 Task: Change polyline line weight to 24PX.
Action: Mouse moved to (311, 293)
Screenshot: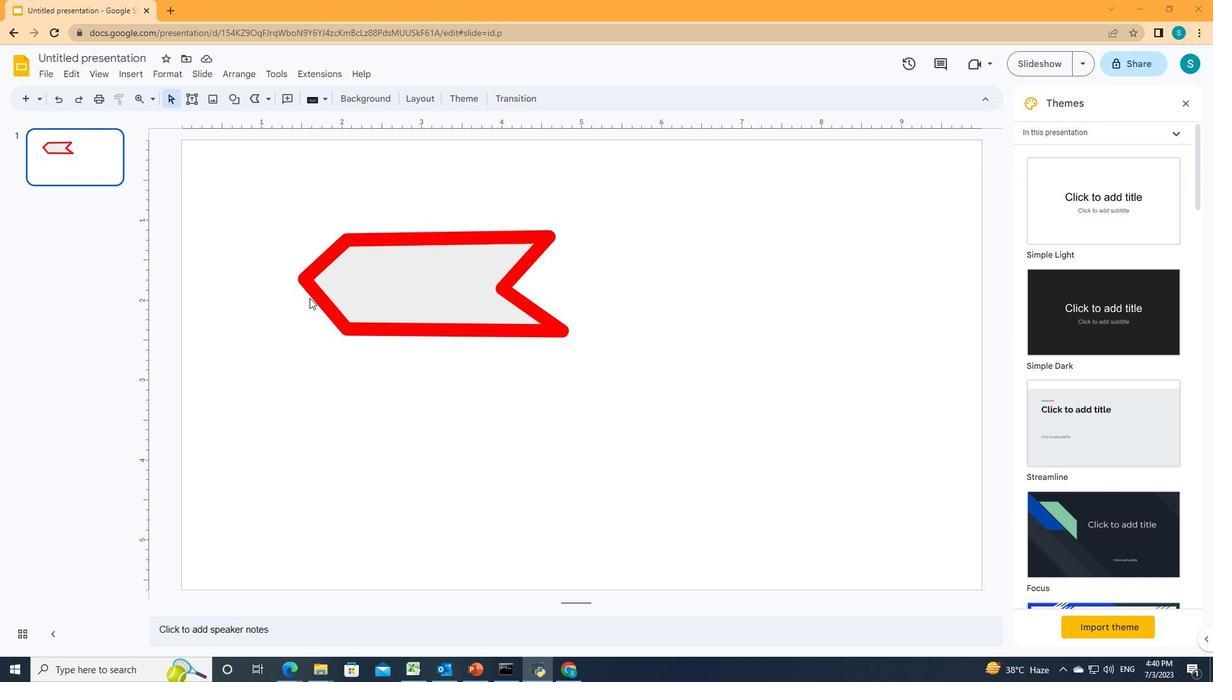 
Action: Mouse pressed left at (311, 293)
Screenshot: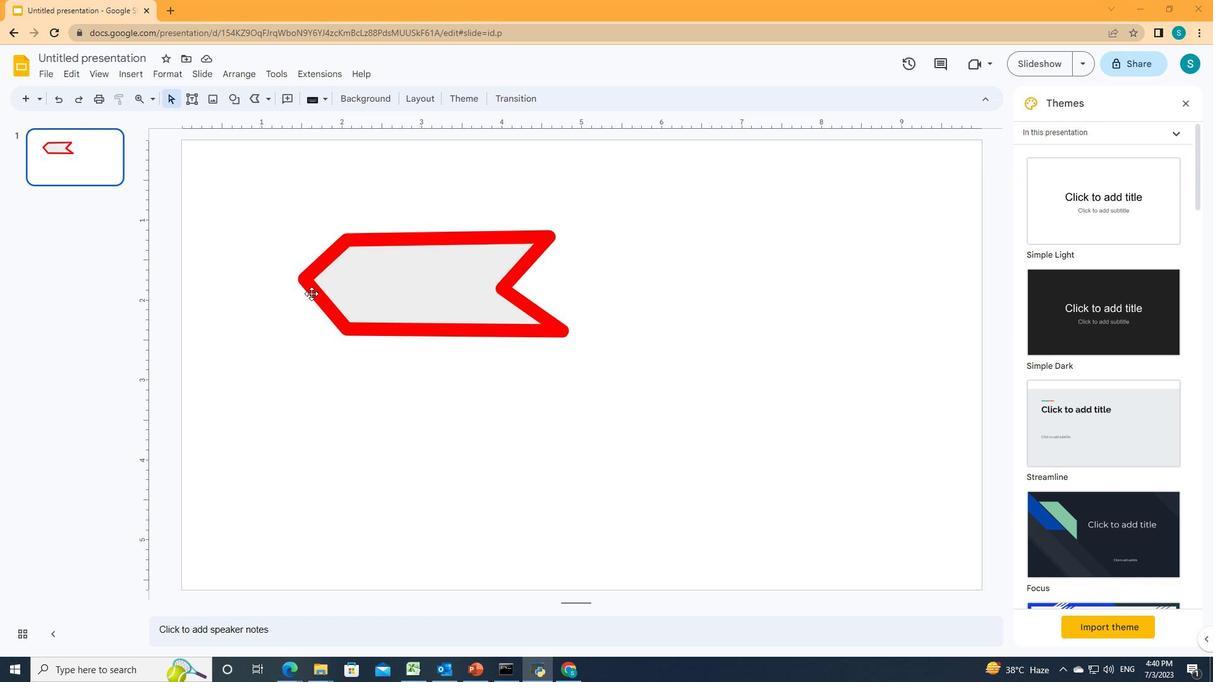 
Action: Mouse moved to (333, 97)
Screenshot: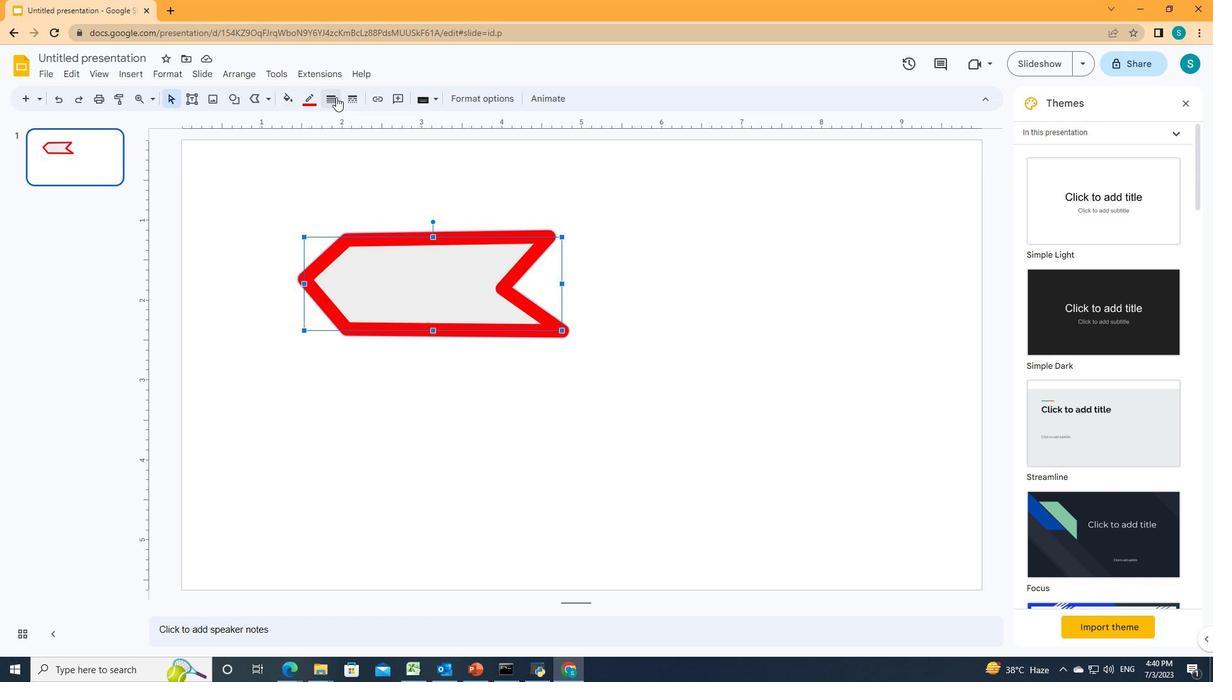 
Action: Mouse pressed left at (333, 97)
Screenshot: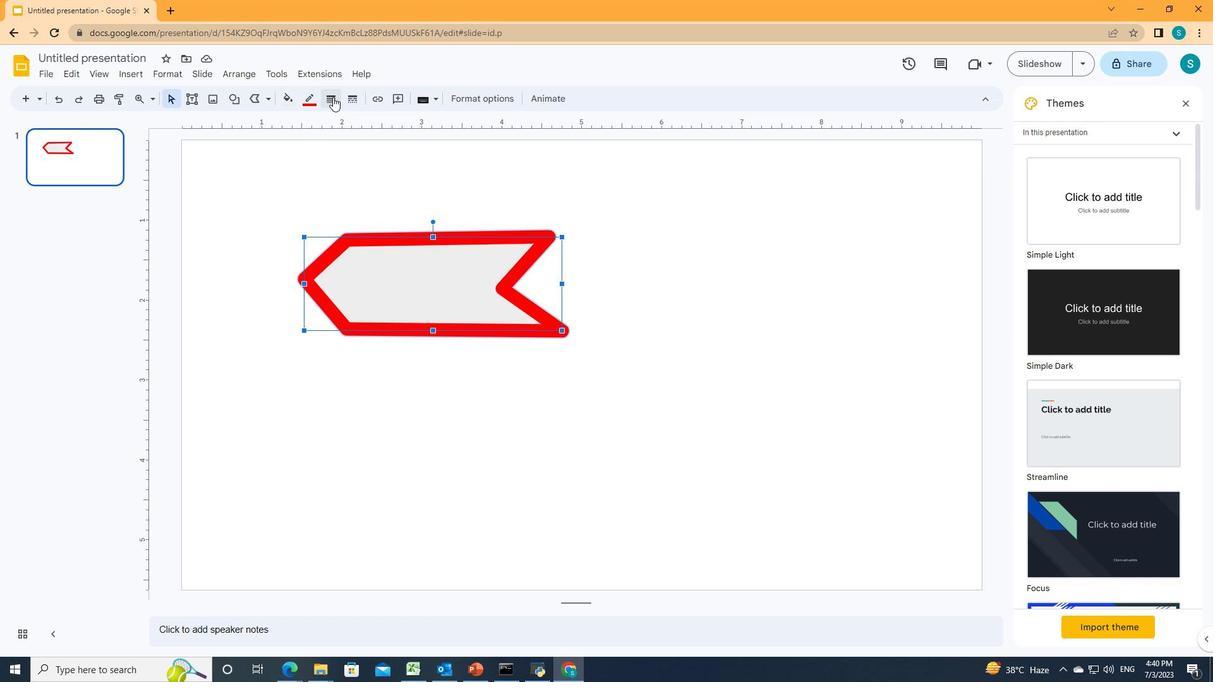 
Action: Mouse moved to (346, 259)
Screenshot: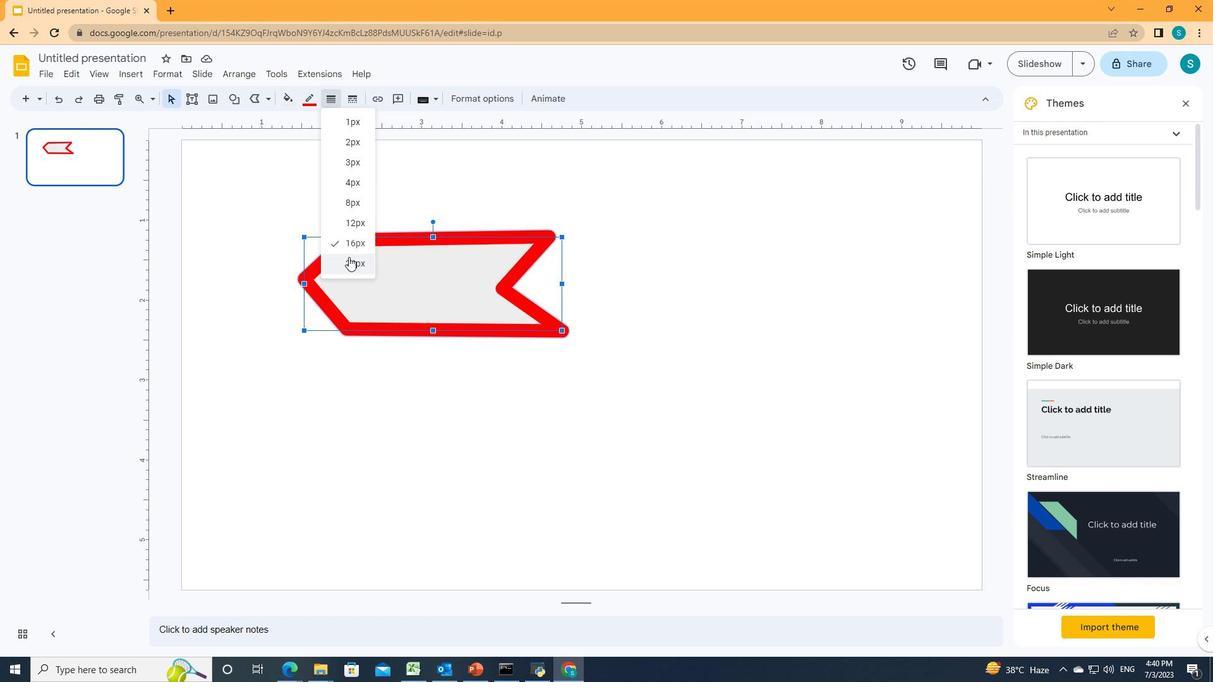 
Action: Mouse pressed left at (346, 259)
Screenshot: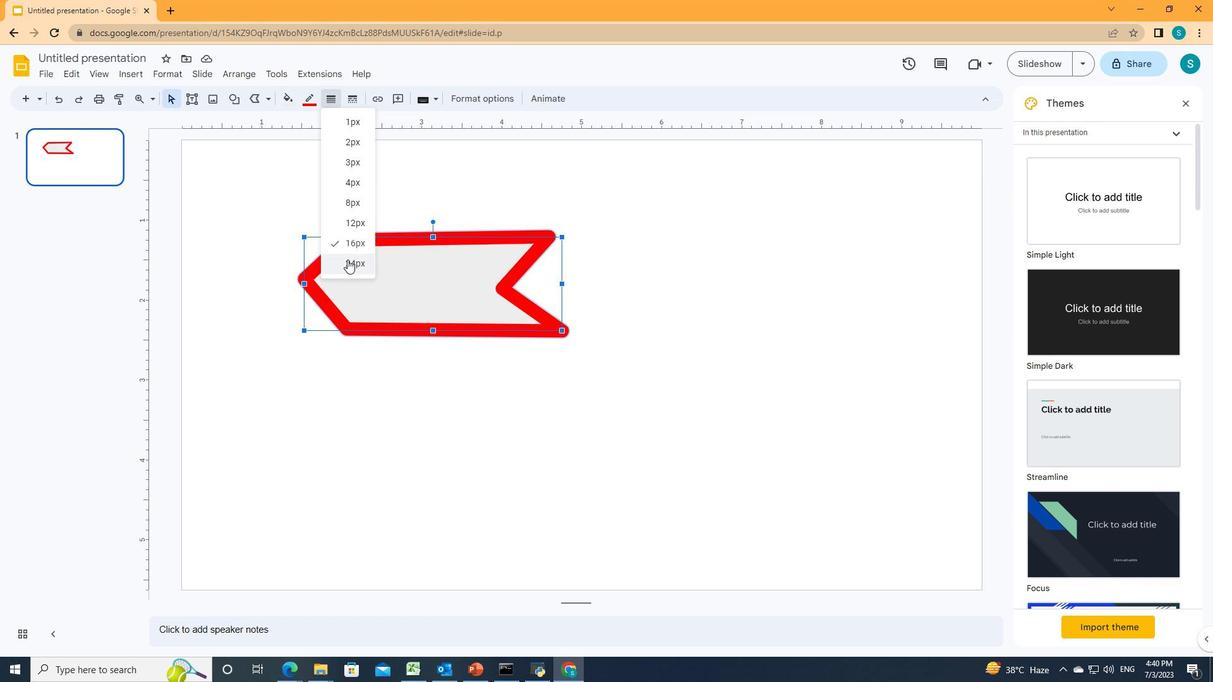 
